 Task: Use the "Google Translate" extension for instant translation.
Action: Mouse moved to (941, 29)
Screenshot: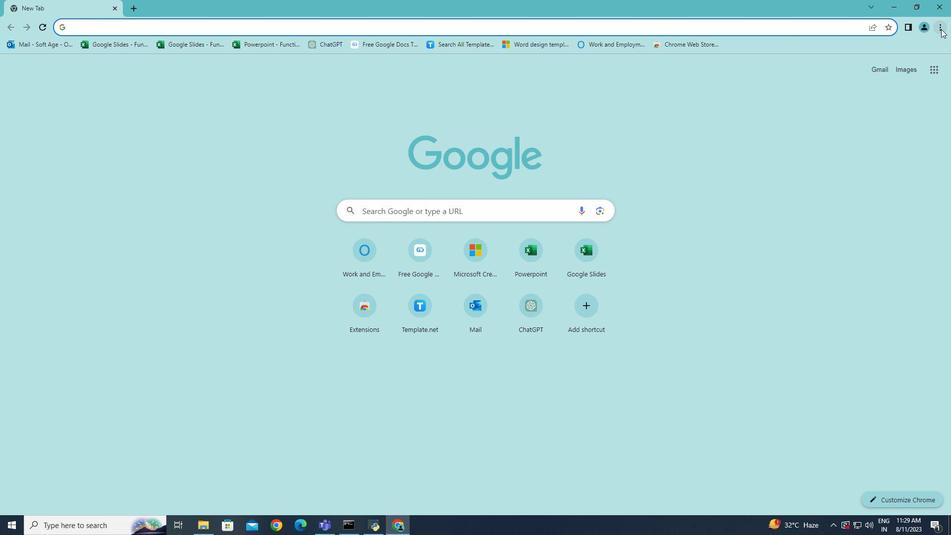 
Action: Mouse pressed left at (941, 29)
Screenshot: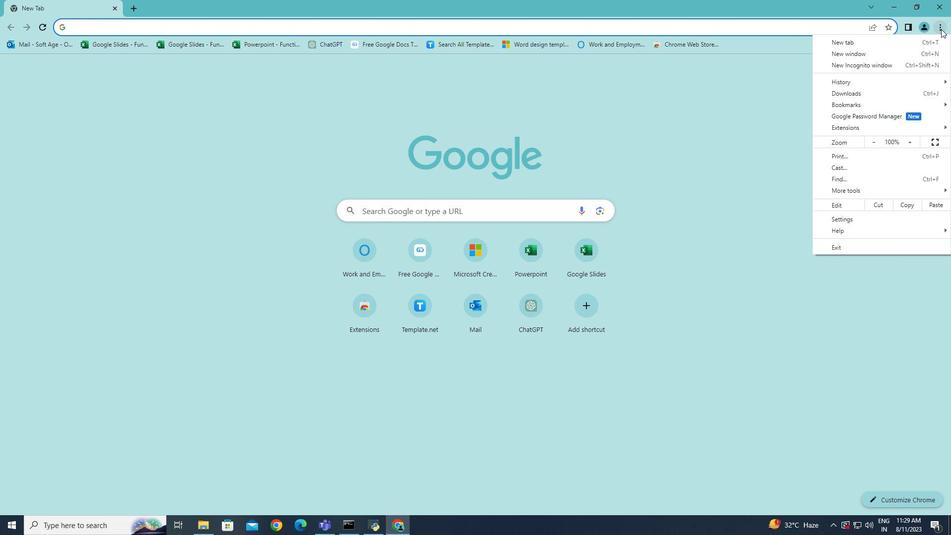 
Action: Mouse moved to (863, 124)
Screenshot: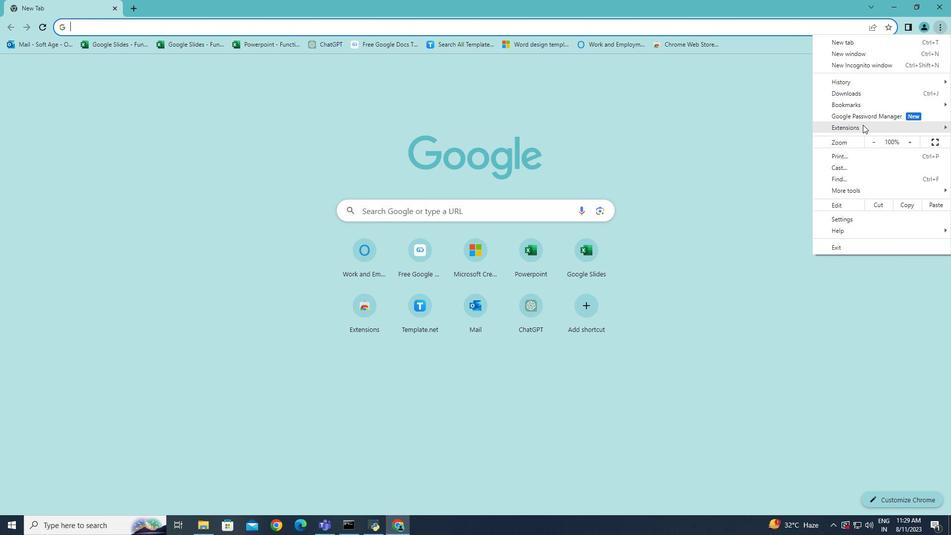 
Action: Mouse pressed left at (863, 124)
Screenshot: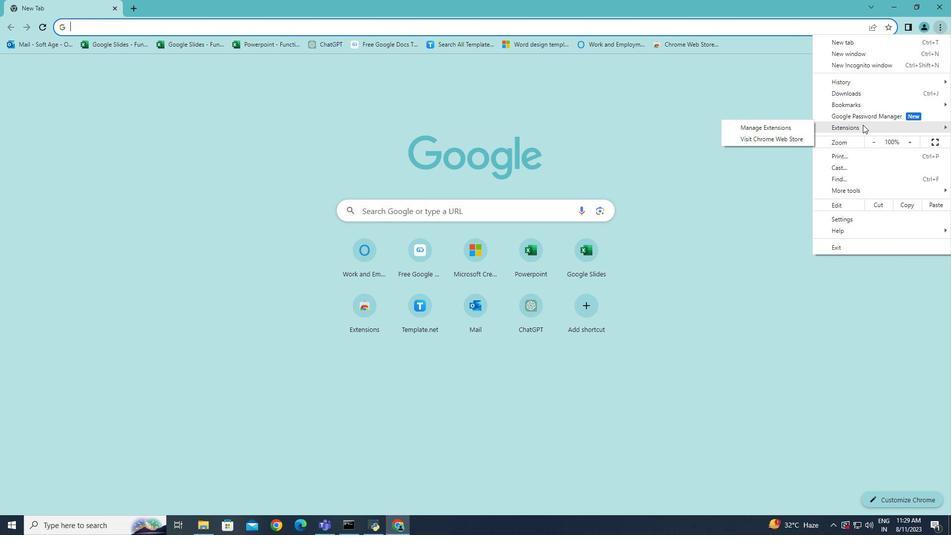 
Action: Mouse moved to (789, 140)
Screenshot: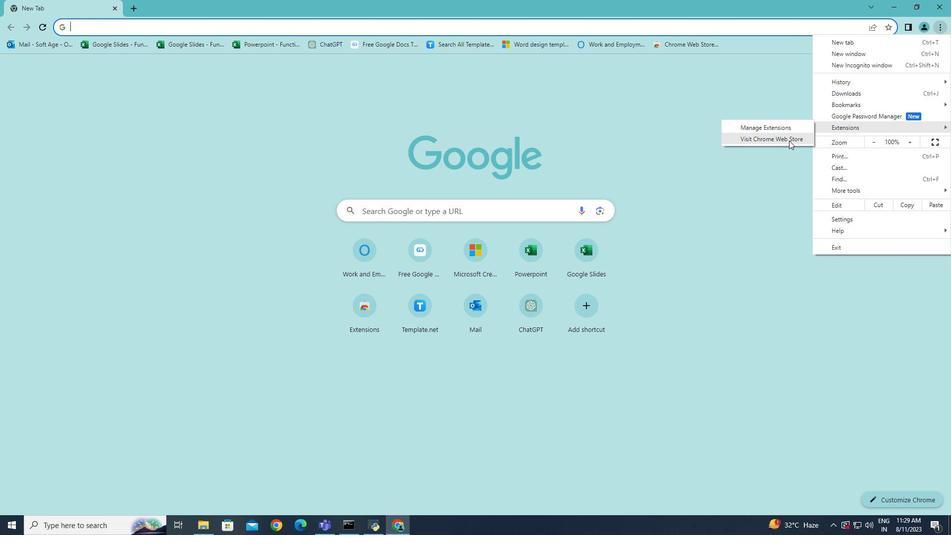 
Action: Mouse pressed left at (789, 140)
Screenshot: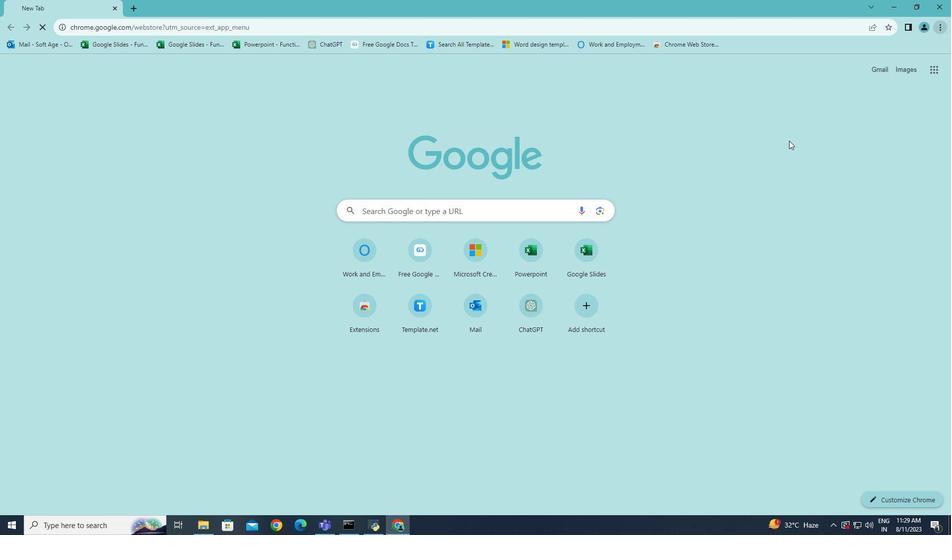 
Action: Mouse moved to (223, 90)
Screenshot: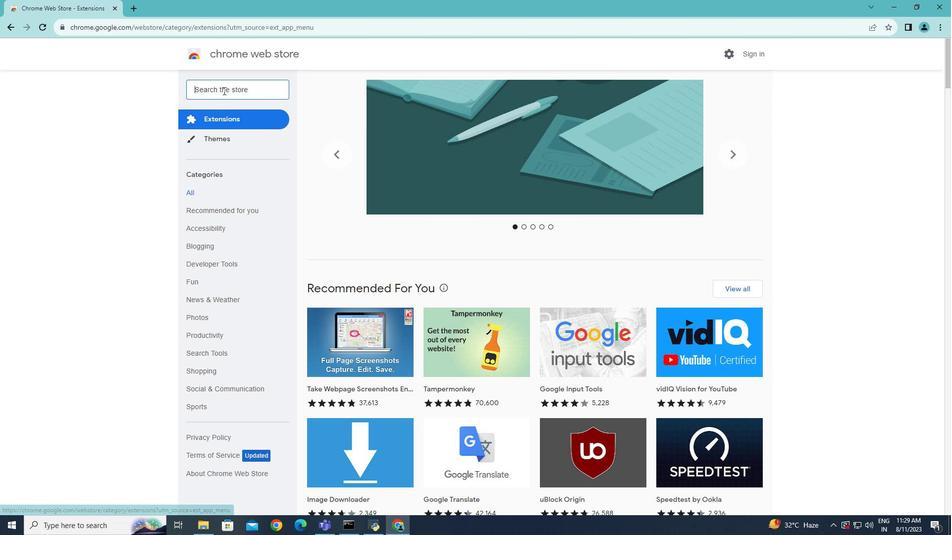 
Action: Mouse pressed left at (223, 90)
Screenshot: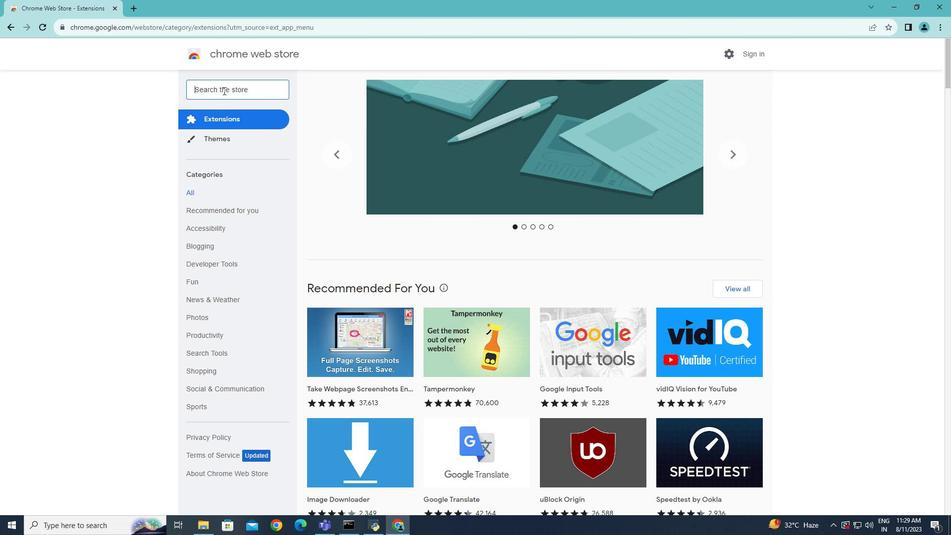 
Action: Key pressed google<Key.space>translate<Key.enter>
Screenshot: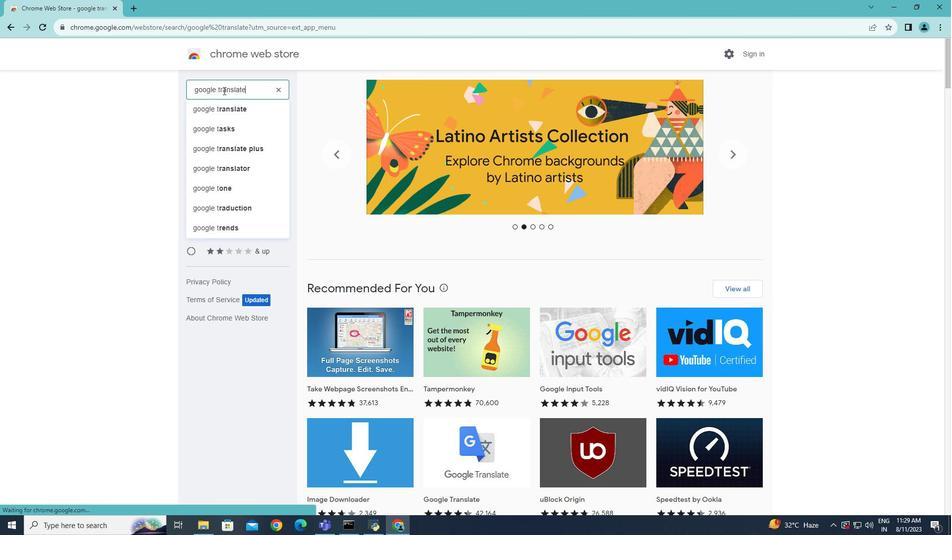 
Action: Mouse moved to (248, 108)
Screenshot: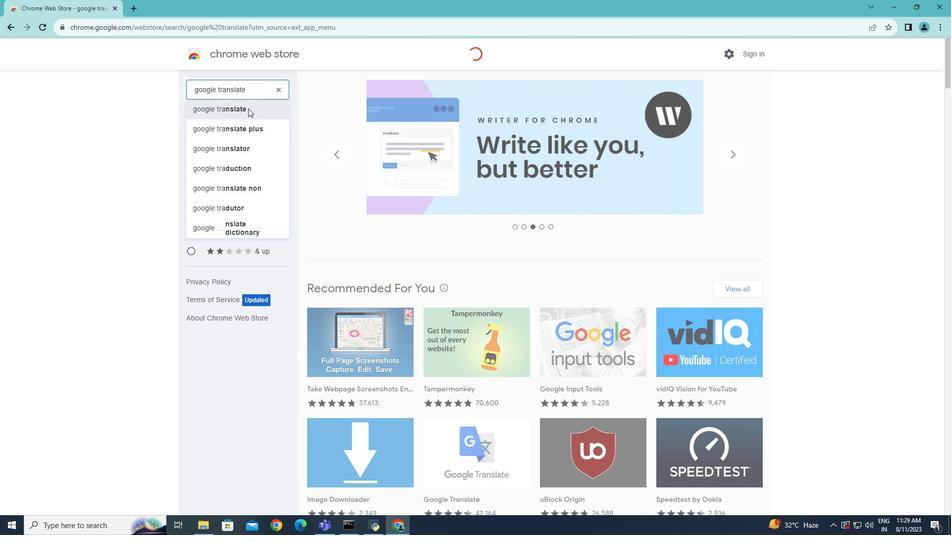 
Action: Mouse pressed left at (248, 108)
Screenshot: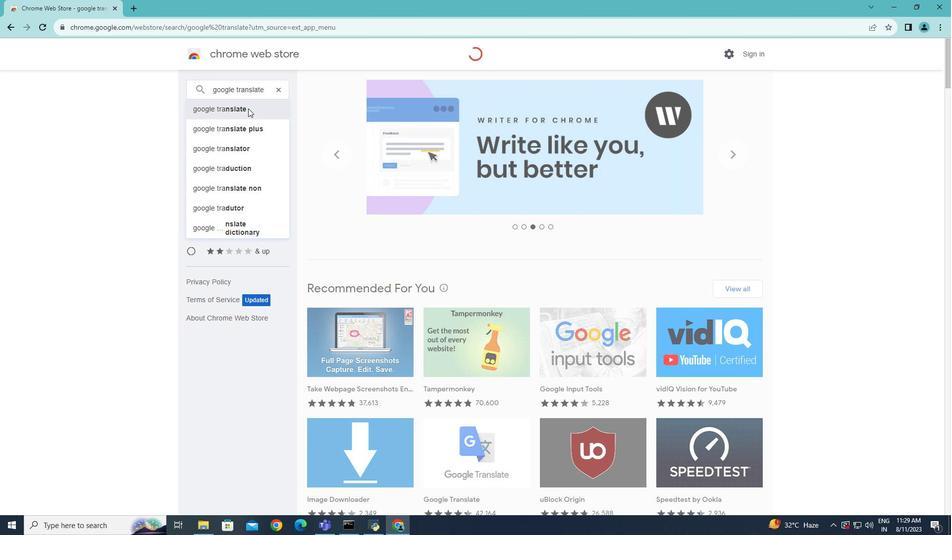 
Action: Mouse moved to (515, 150)
Screenshot: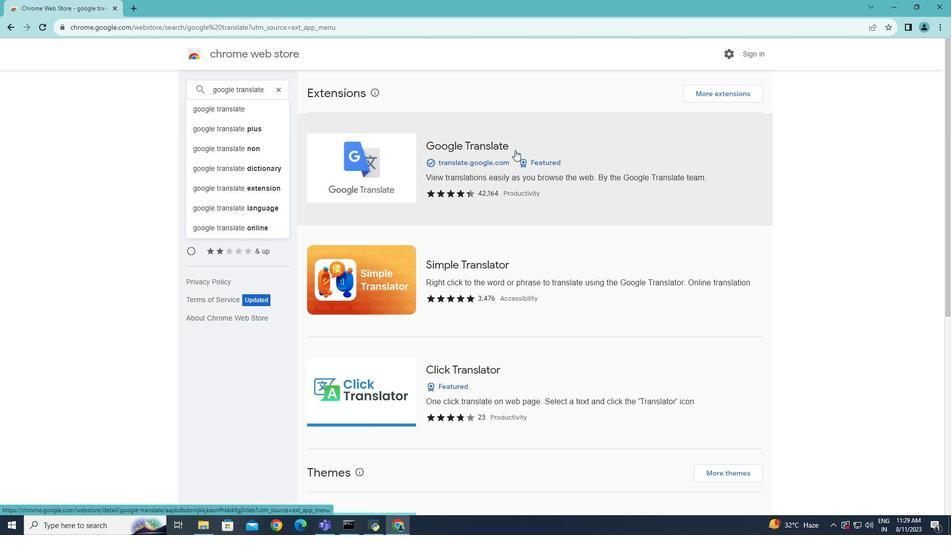 
Action: Mouse pressed left at (515, 150)
Screenshot: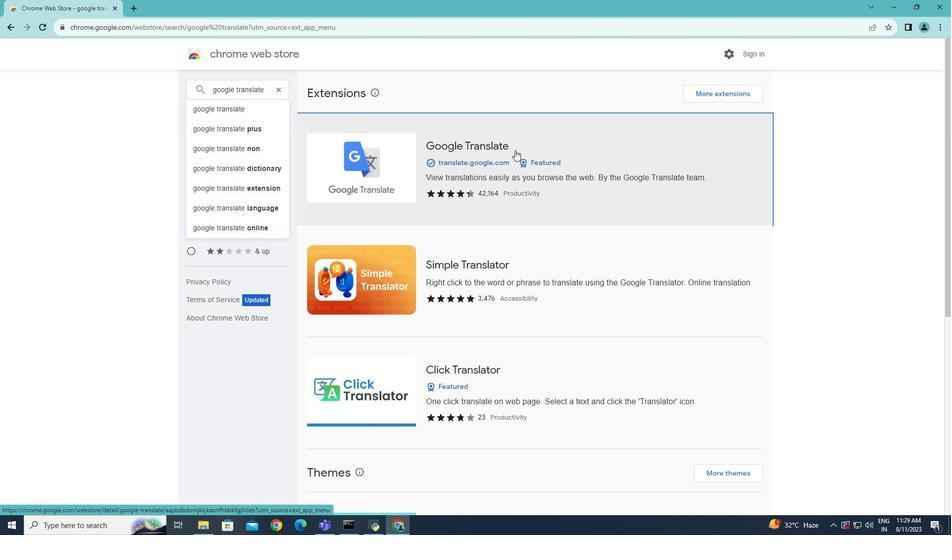 
Action: Mouse moved to (662, 123)
Screenshot: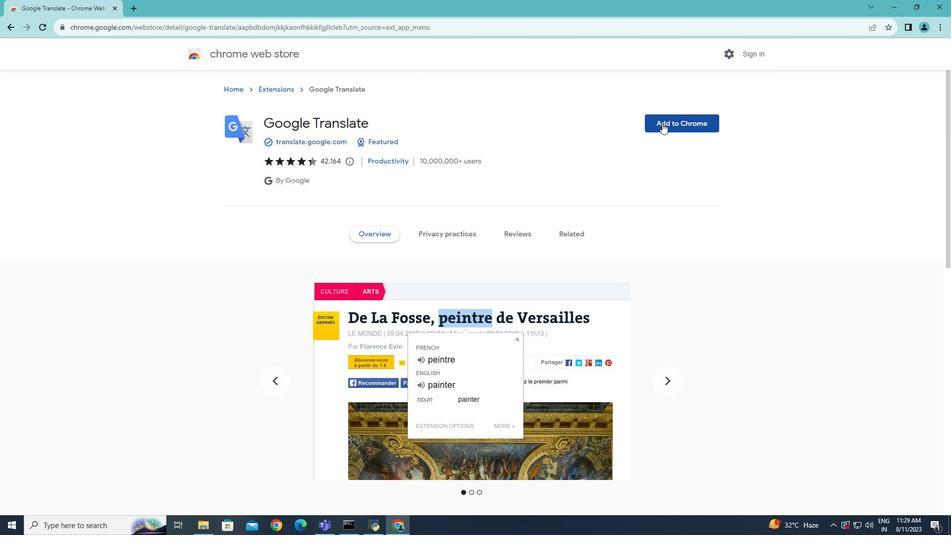 
Action: Mouse pressed left at (662, 123)
Screenshot: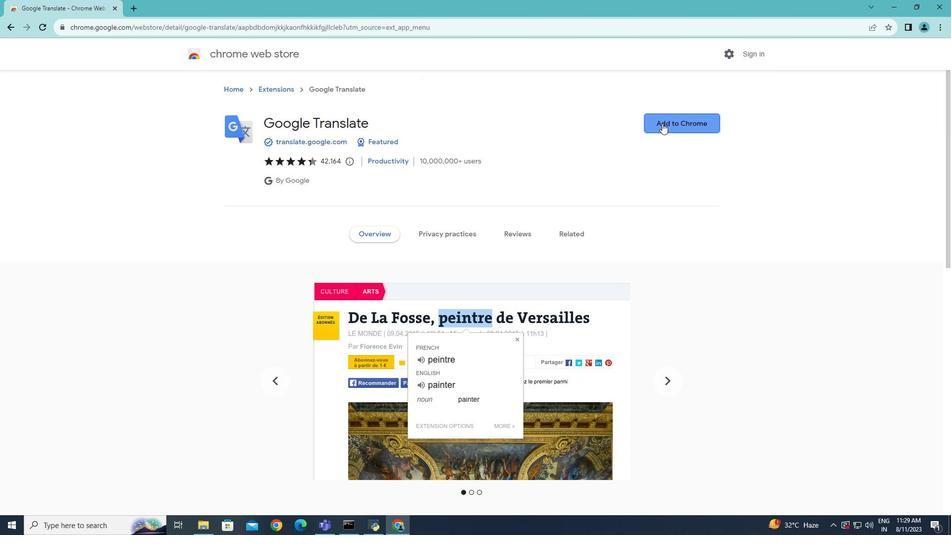 
Action: Mouse moved to (484, 109)
Screenshot: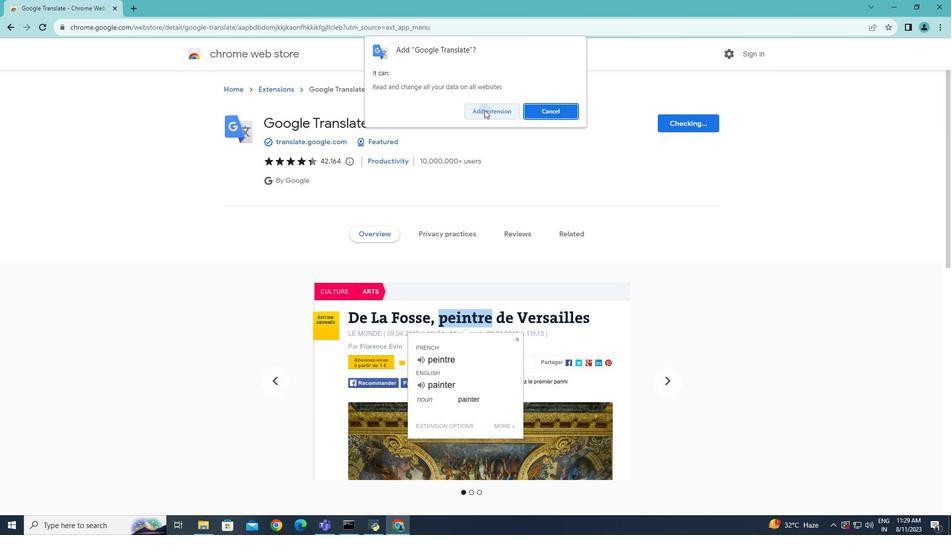 
Action: Mouse pressed left at (484, 109)
Screenshot: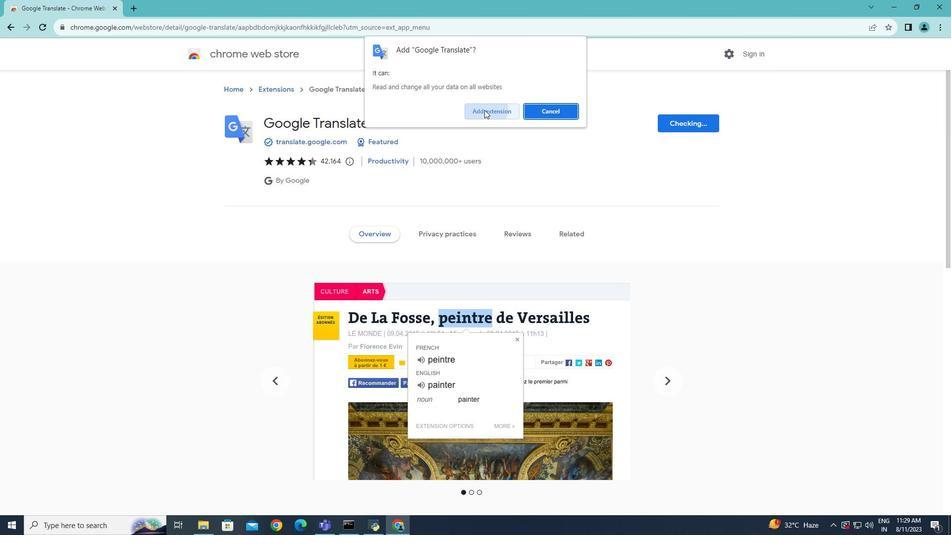 
Action: Mouse moved to (807, 146)
Screenshot: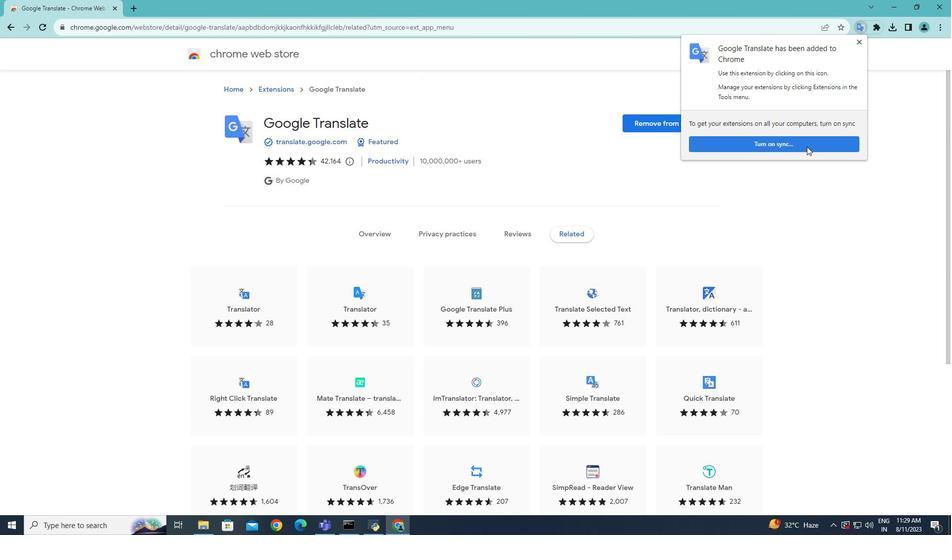 
Action: Mouse pressed left at (807, 146)
Screenshot: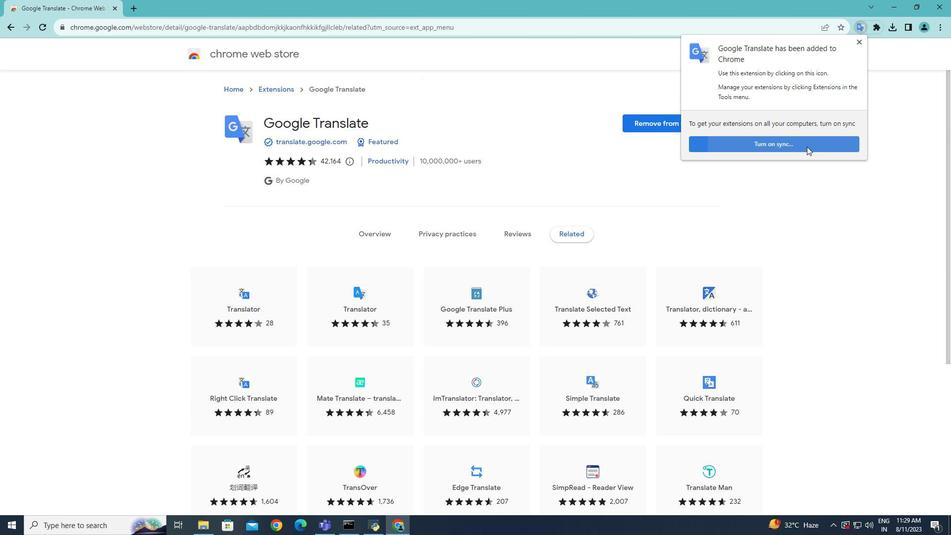 
Action: Mouse moved to (873, 27)
Screenshot: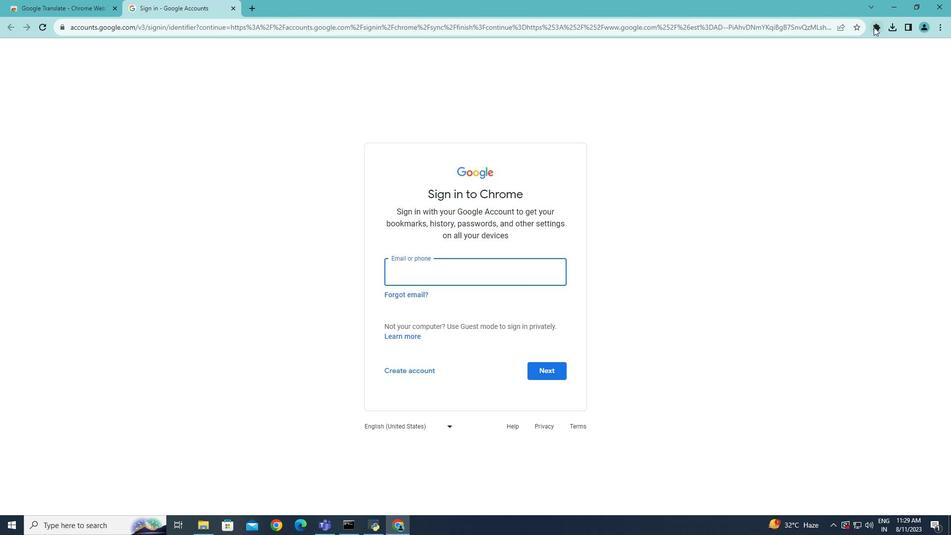
Action: Mouse pressed left at (873, 27)
Screenshot: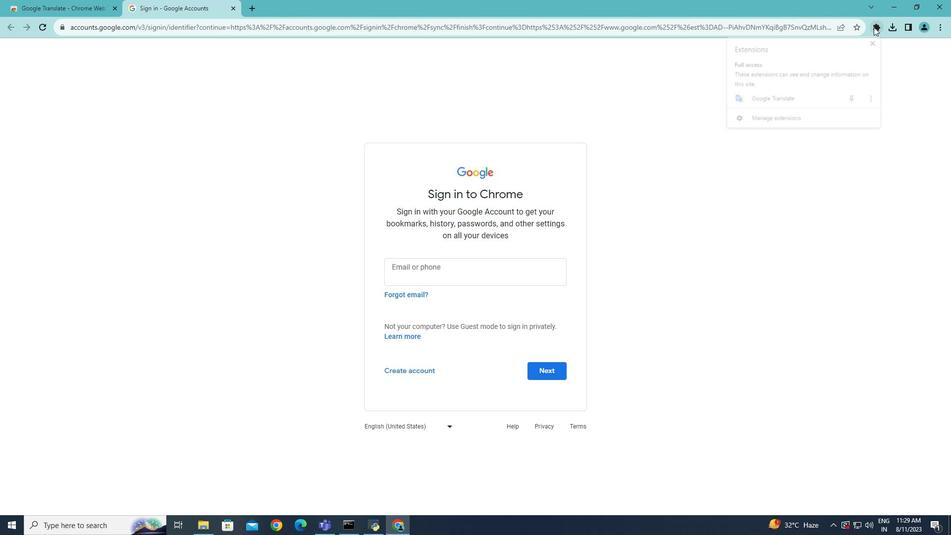 
Action: Mouse moved to (801, 121)
Screenshot: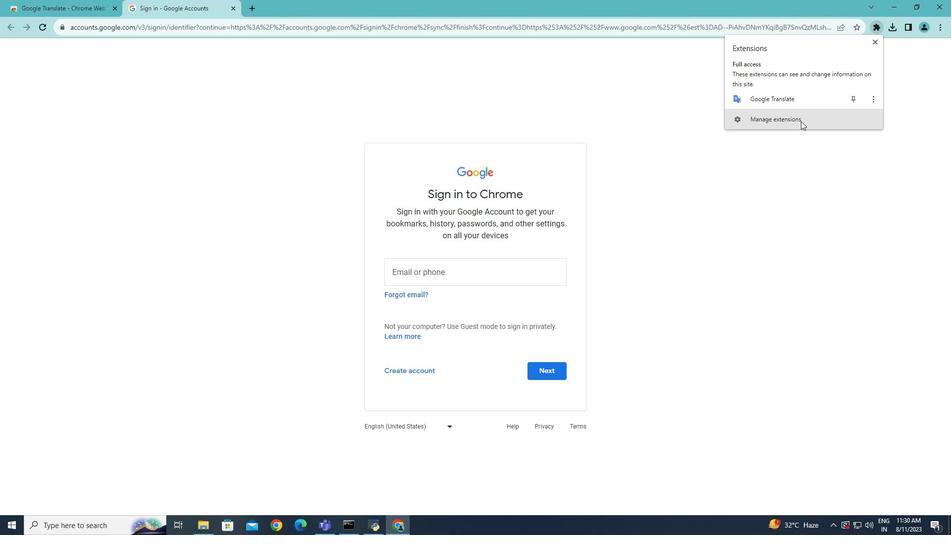 
Action: Mouse pressed left at (801, 121)
Screenshot: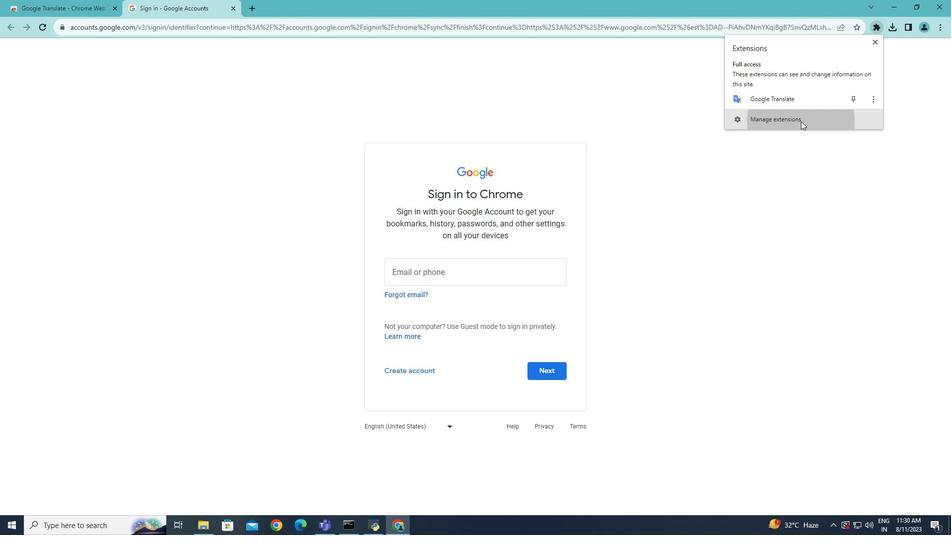 
Action: Mouse moved to (390, 144)
Screenshot: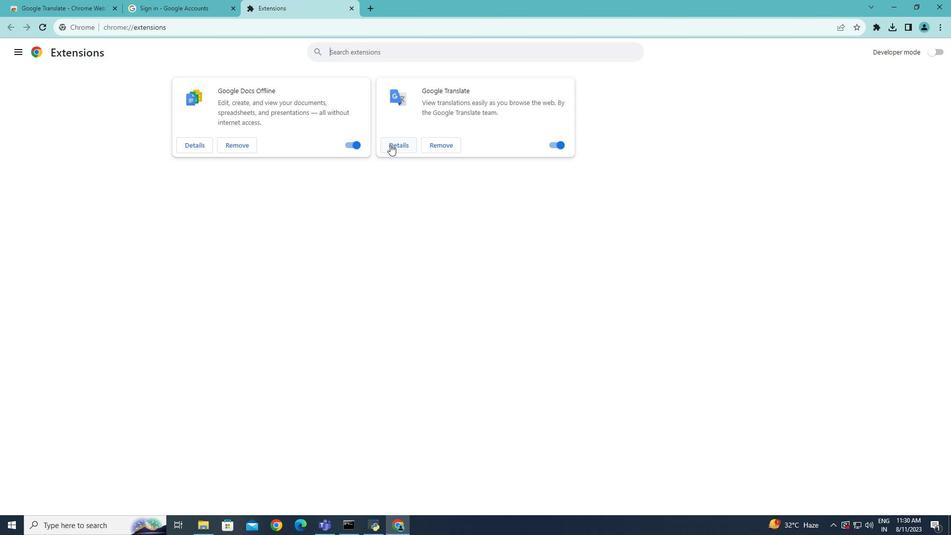
Action: Mouse pressed left at (390, 144)
Screenshot: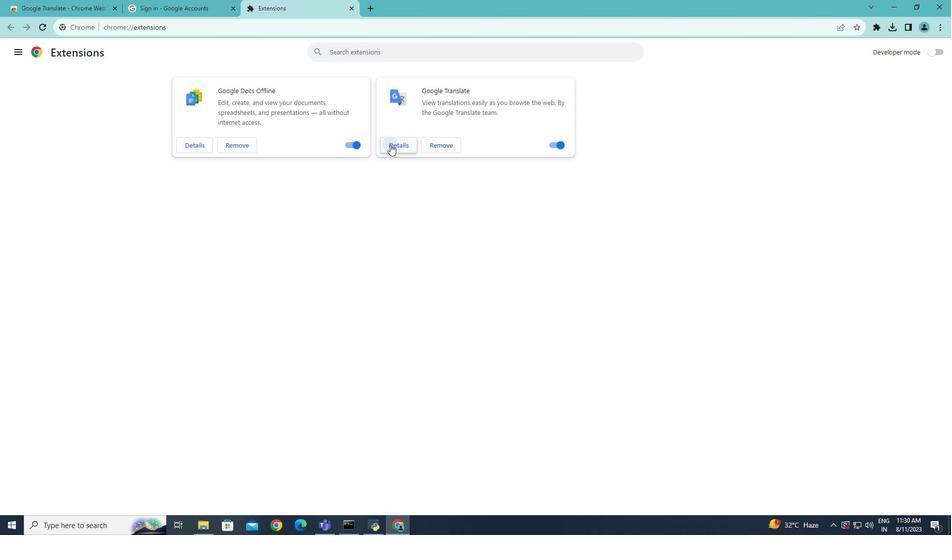 
Action: Mouse moved to (629, 108)
Screenshot: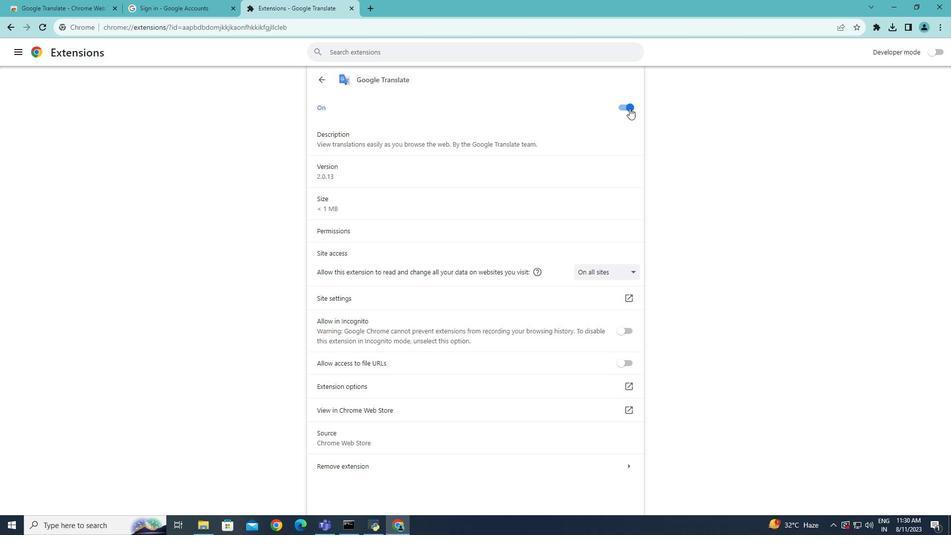 
Action: Mouse pressed left at (629, 108)
Screenshot: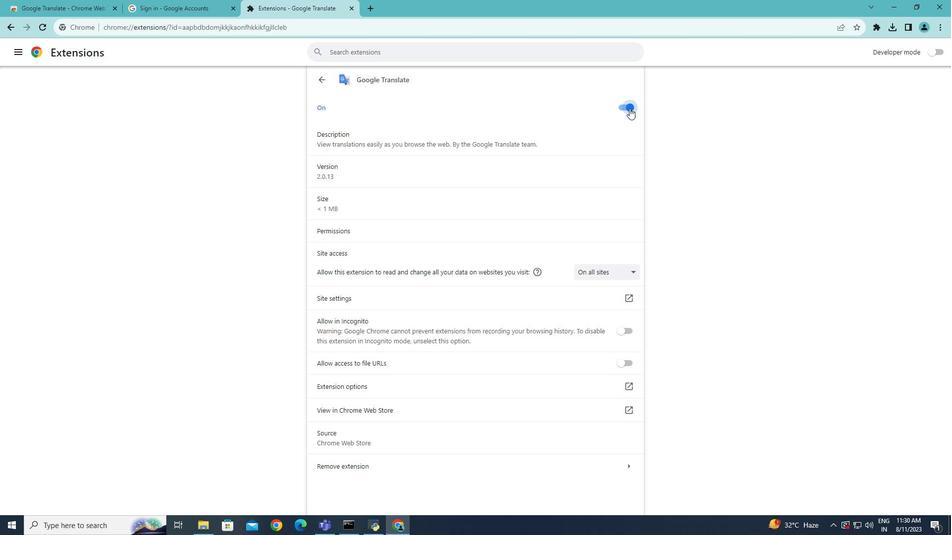 
Action: Mouse moved to (607, 274)
Screenshot: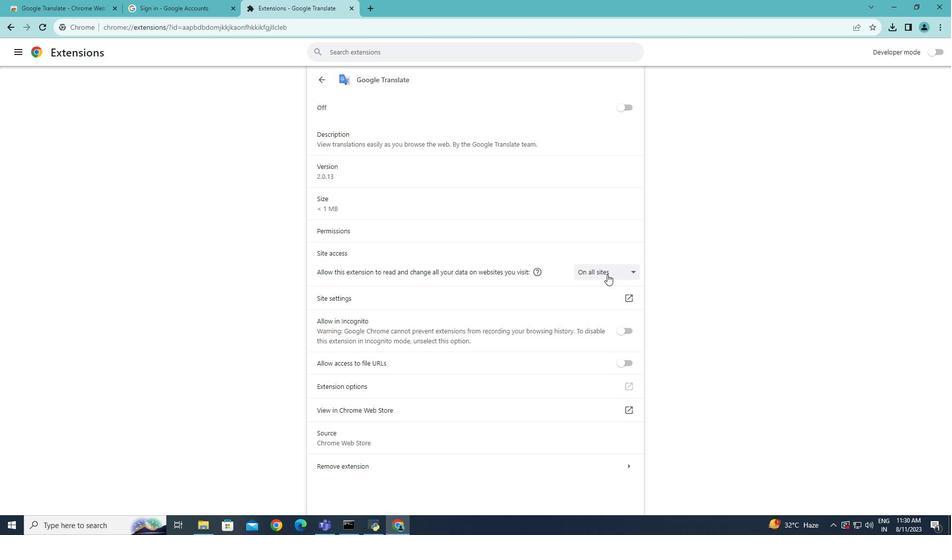 
Action: Mouse pressed left at (607, 274)
Screenshot: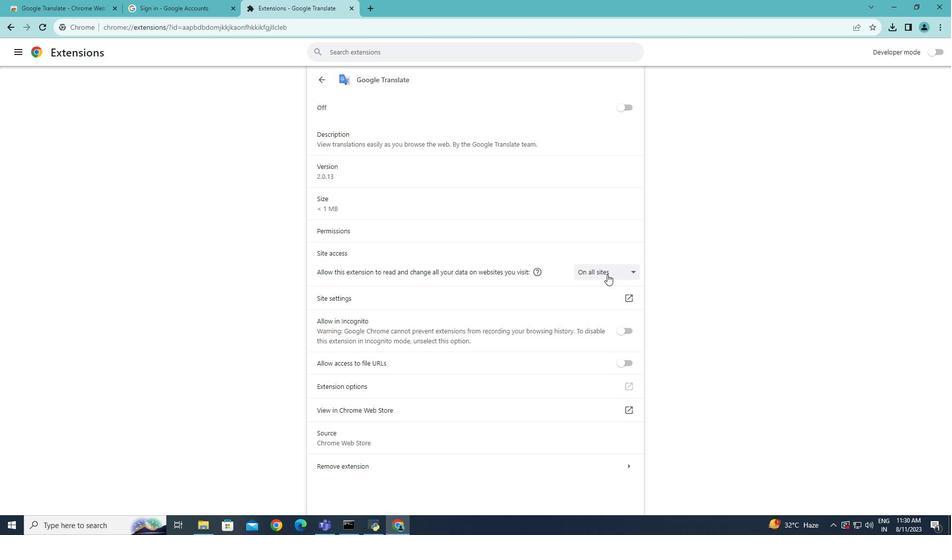 
Action: Mouse moved to (623, 328)
Screenshot: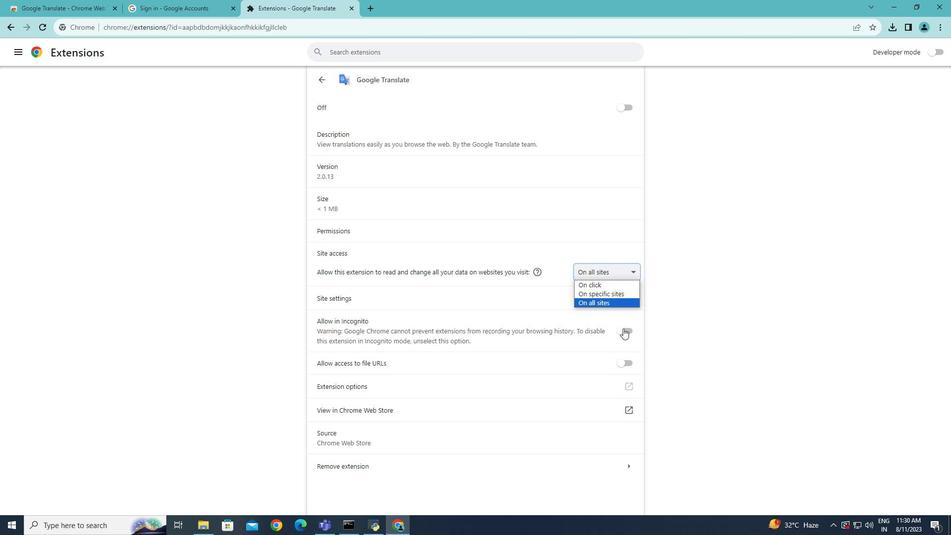 
Action: Mouse pressed left at (623, 328)
Screenshot: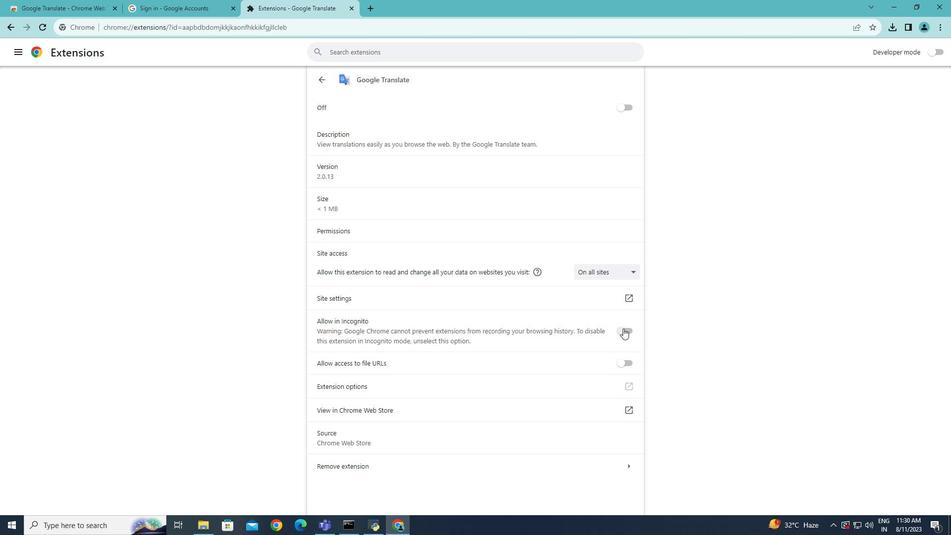 
Action: Mouse moved to (621, 359)
Screenshot: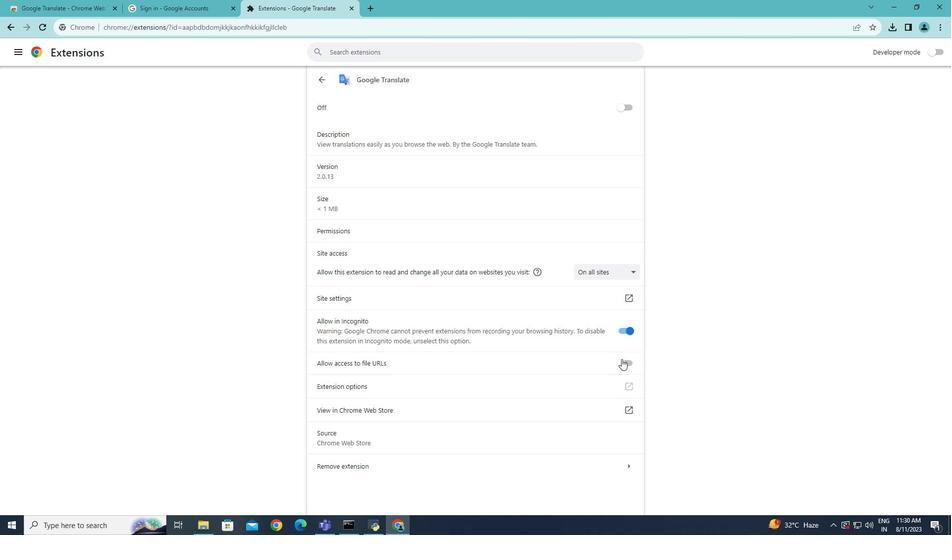 
Action: Mouse pressed left at (621, 359)
Screenshot: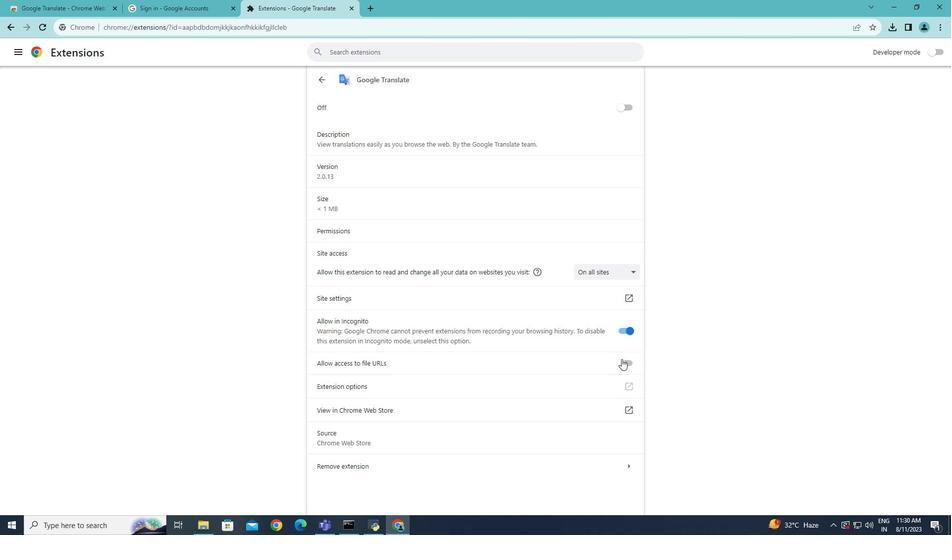 
Action: Mouse moved to (597, 429)
Screenshot: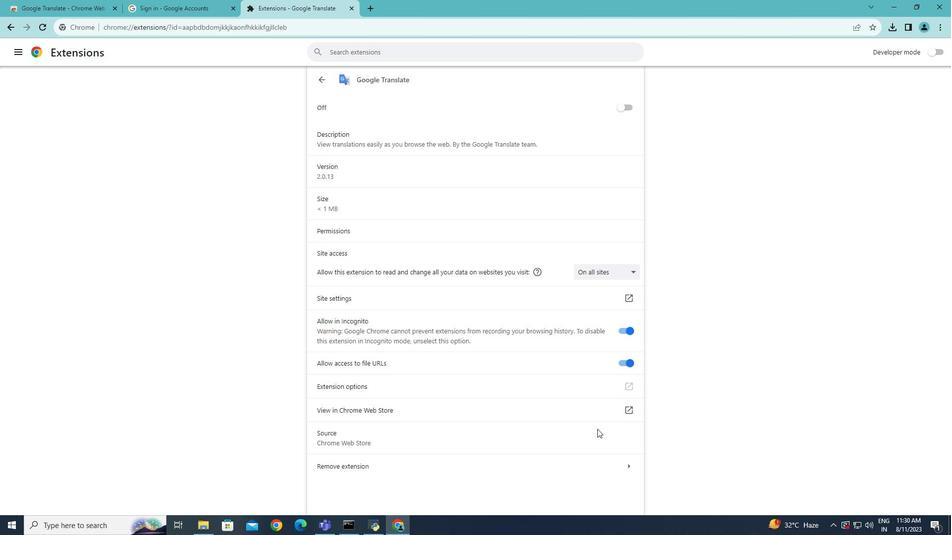 
Action: Mouse scrolled (597, 428) with delta (0, 0)
Screenshot: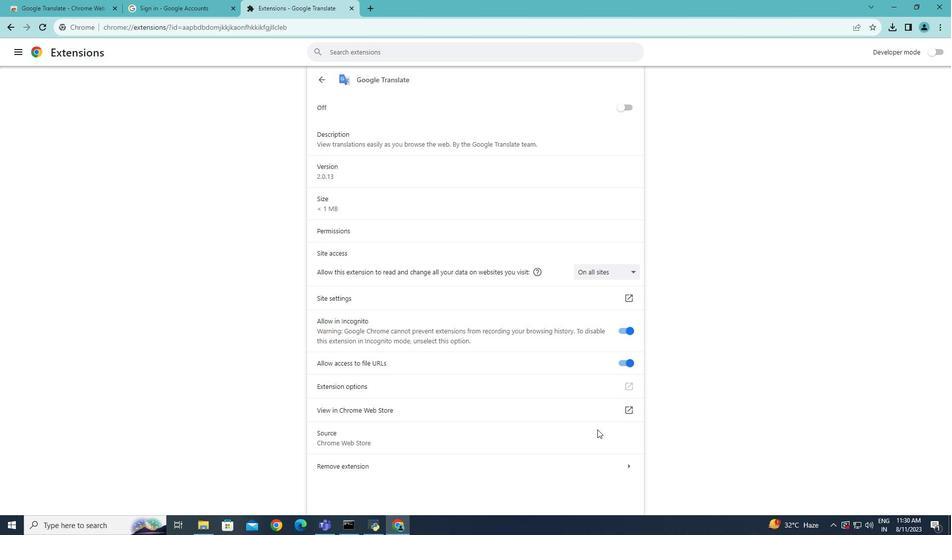 
Action: Mouse moved to (597, 429)
Screenshot: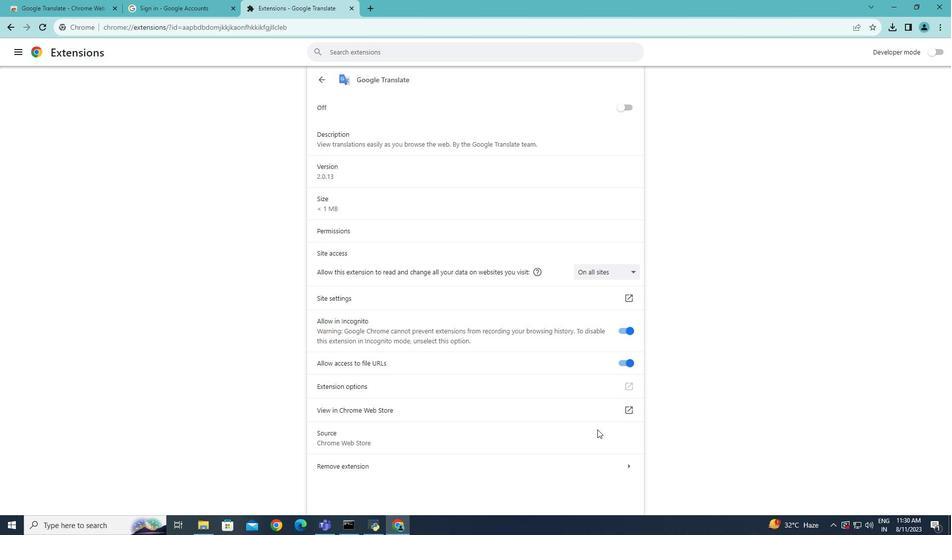 
Action: Mouse scrolled (597, 429) with delta (0, 0)
Screenshot: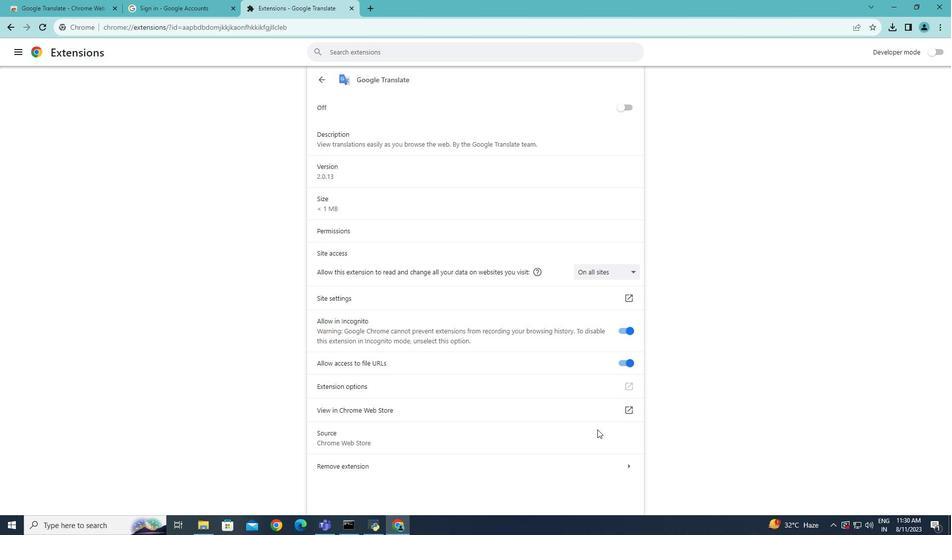 
Action: Mouse moved to (623, 107)
Screenshot: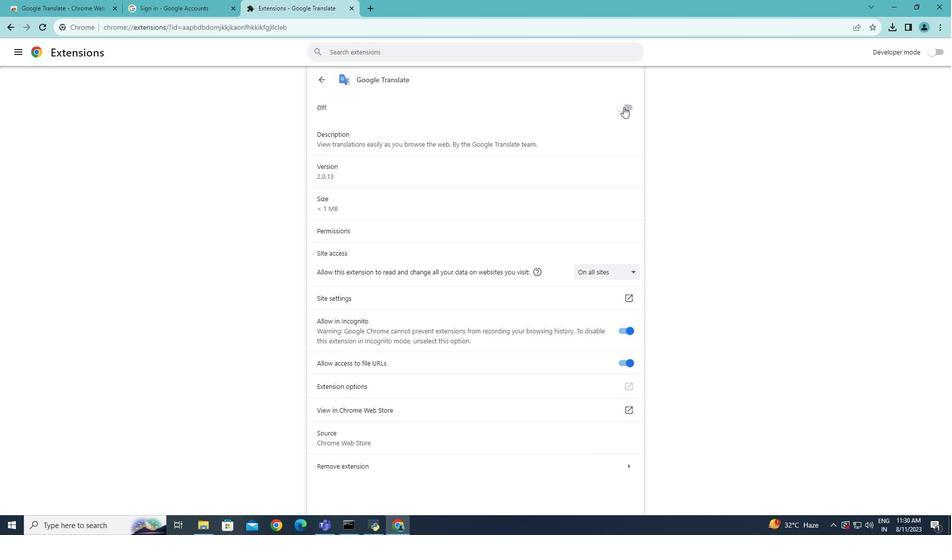 
Action: Mouse pressed left at (623, 107)
Screenshot: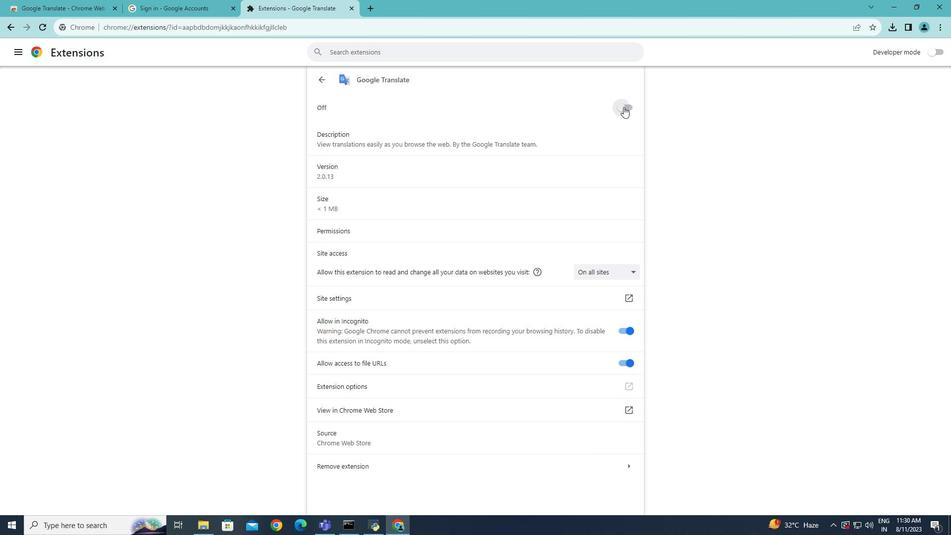 
Action: Mouse moved to (565, 232)
Screenshot: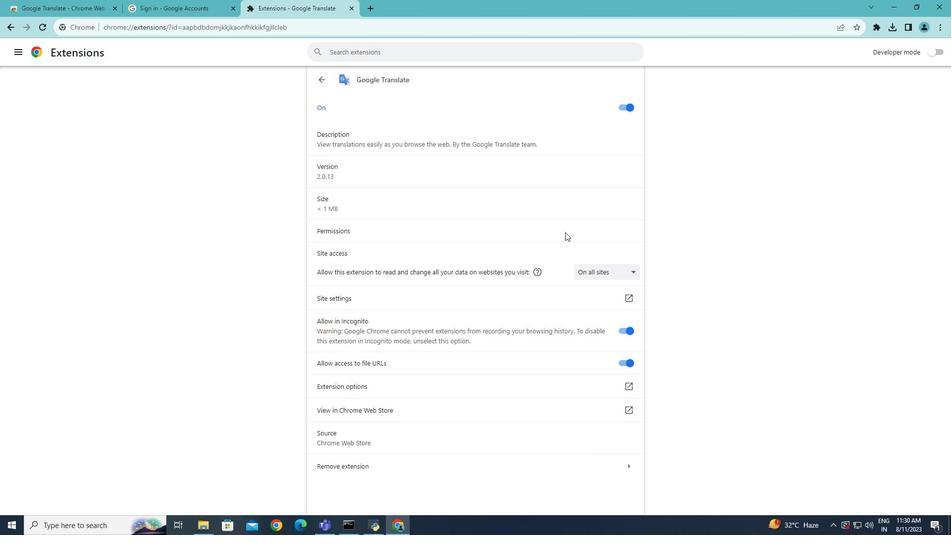 
Action: Mouse pressed left at (565, 232)
Screenshot: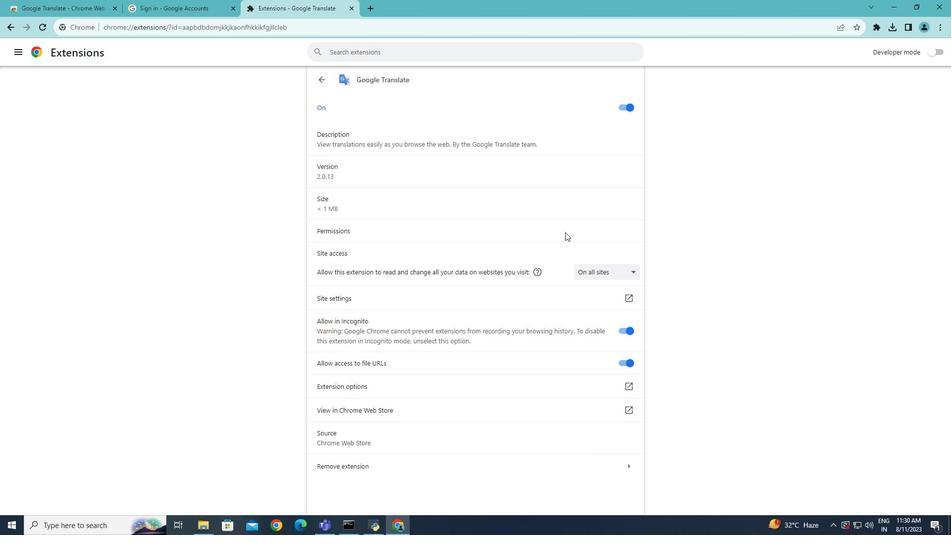 
Action: Mouse moved to (387, 261)
Screenshot: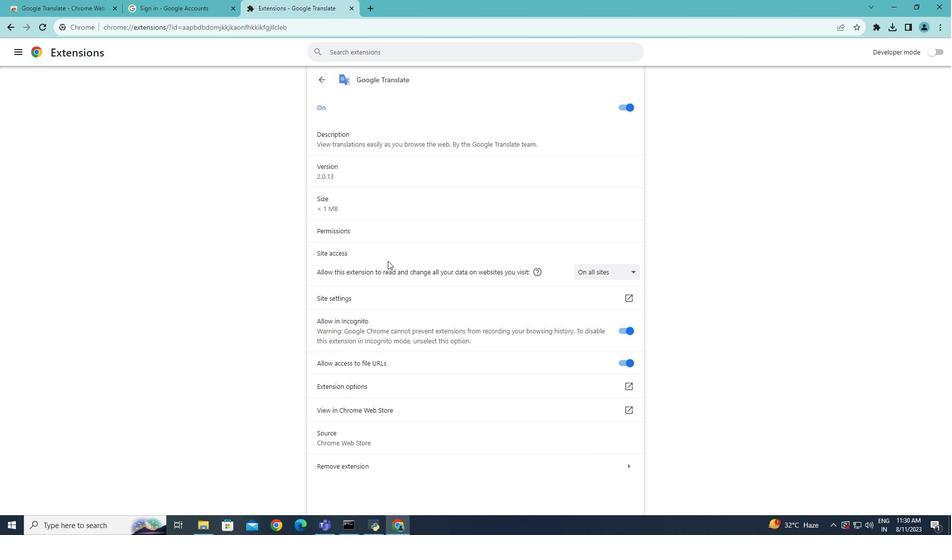 
Action: Mouse pressed left at (387, 261)
Screenshot: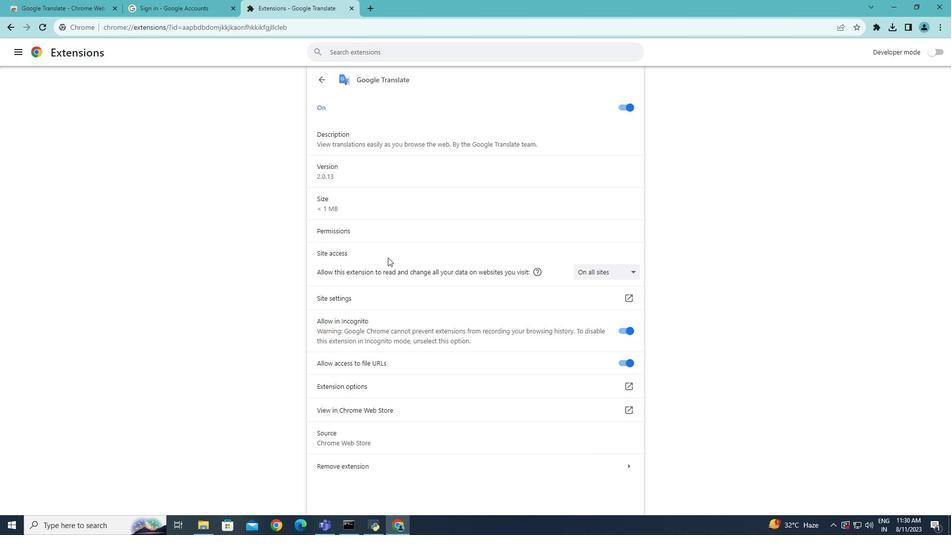 
Action: Mouse moved to (627, 329)
Screenshot: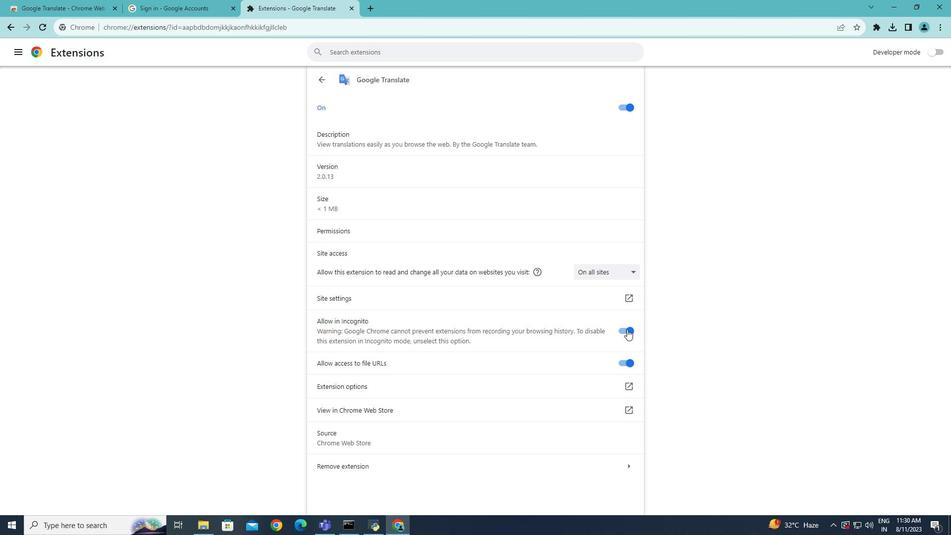 
